 Task: Insert a stacked bar chart into the spreadsheet named "Data".
Action: Mouse pressed left at (157, 215)
Screenshot: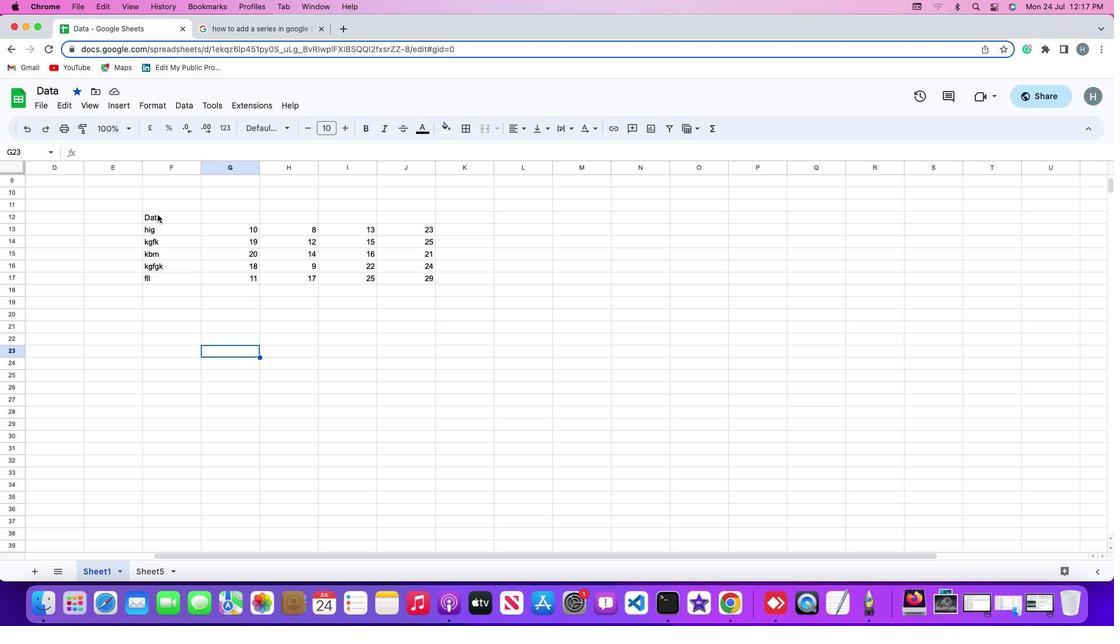 
Action: Mouse pressed left at (157, 215)
Screenshot: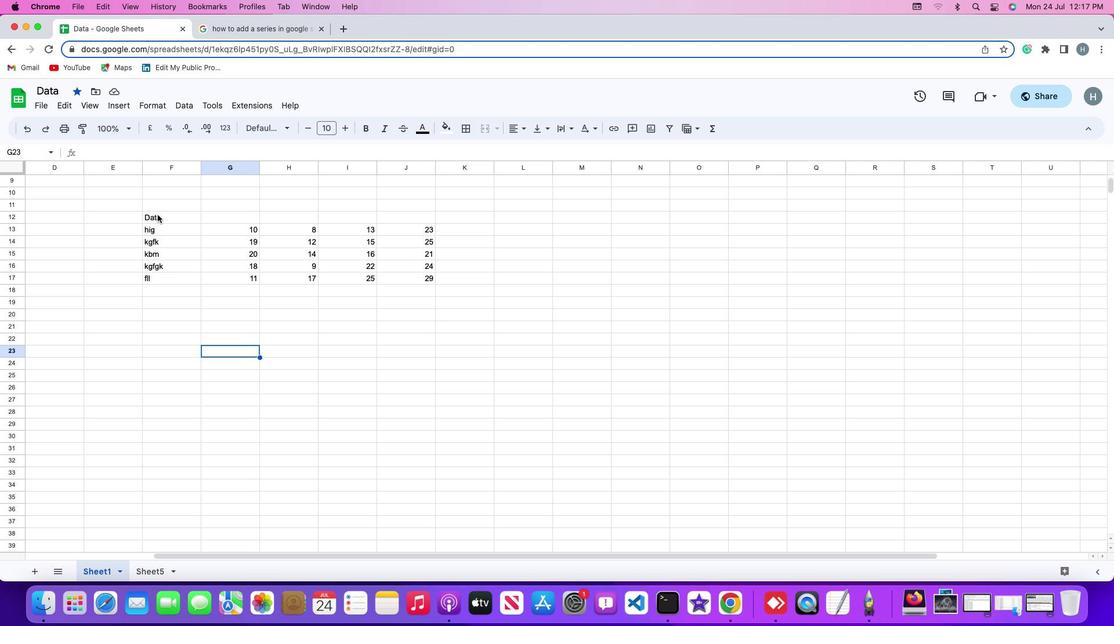 
Action: Mouse moved to (117, 106)
Screenshot: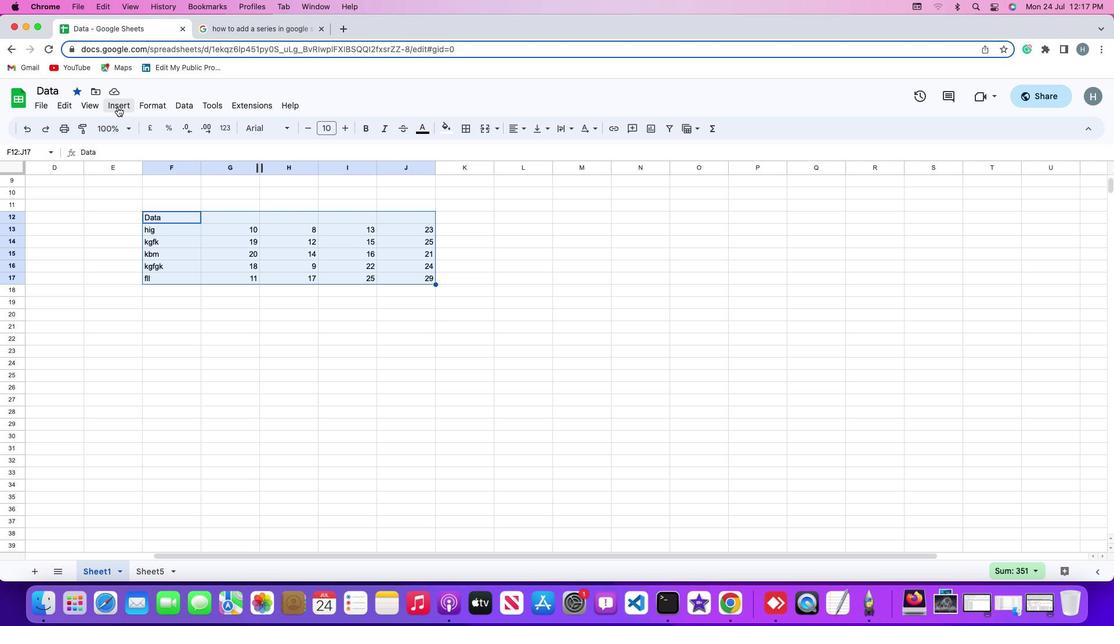 
Action: Mouse pressed left at (117, 106)
Screenshot: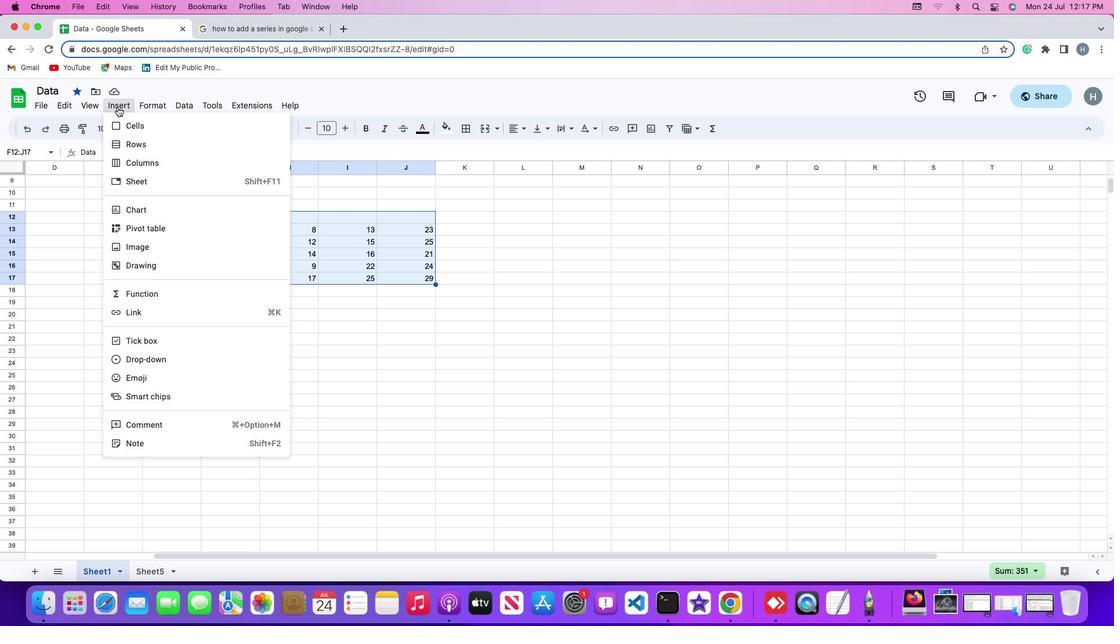
Action: Mouse moved to (147, 205)
Screenshot: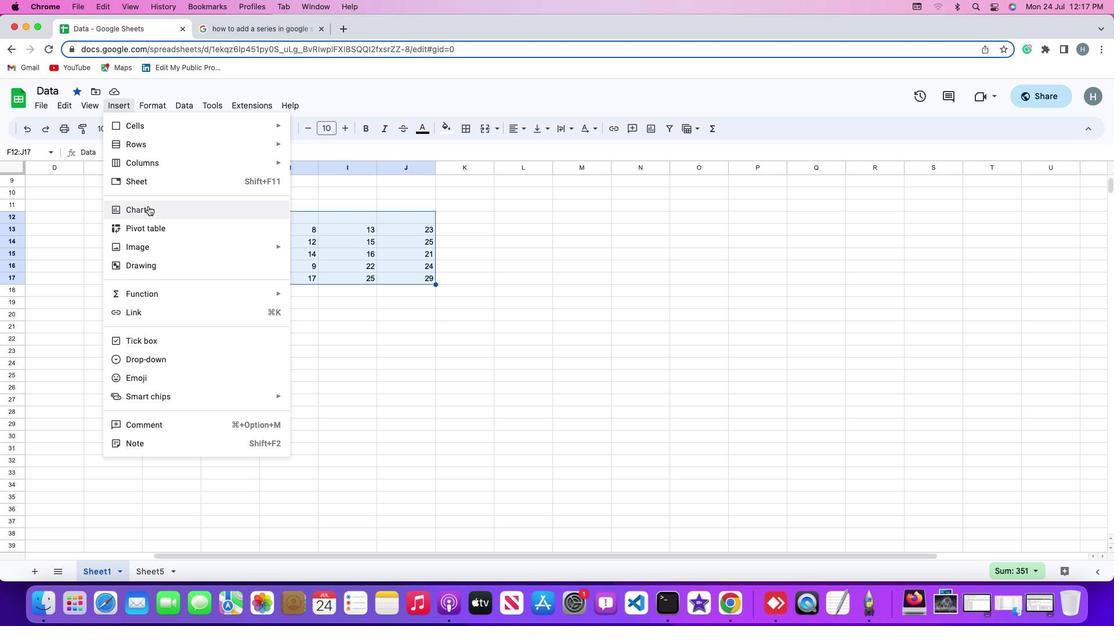 
Action: Mouse pressed left at (147, 205)
Screenshot: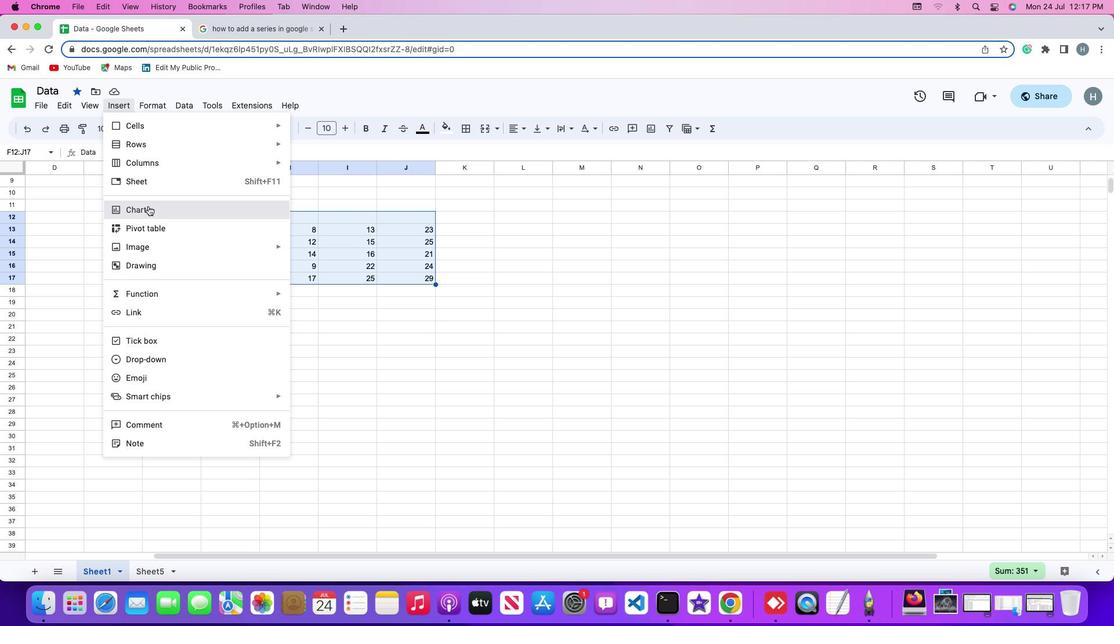 
Action: Mouse moved to (1054, 179)
Screenshot: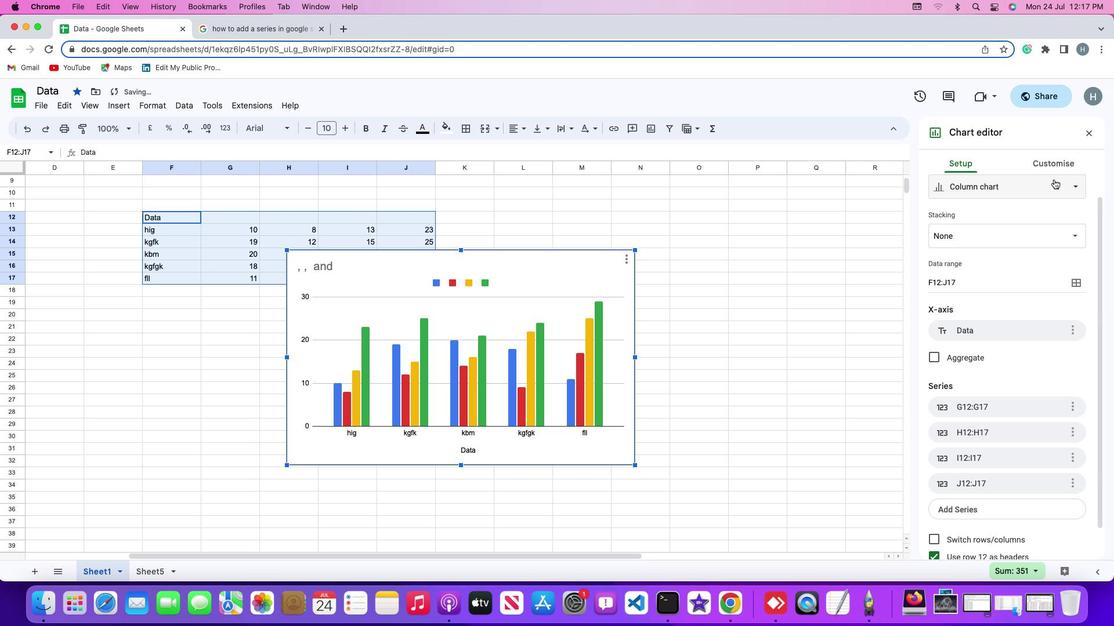
Action: Mouse pressed left at (1054, 179)
Screenshot: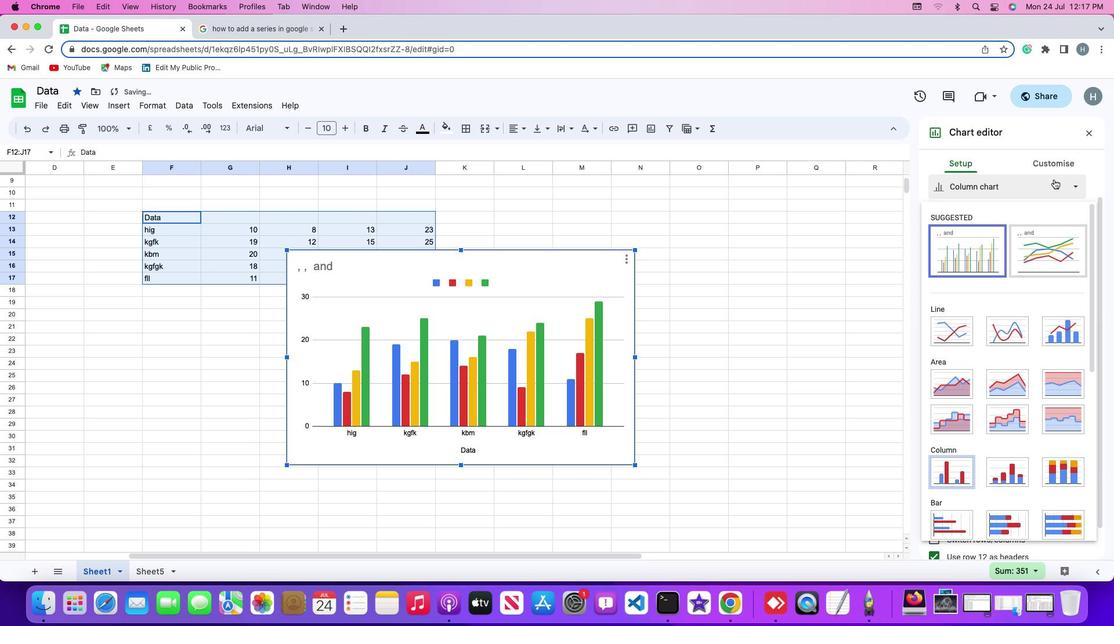 
Action: Mouse moved to (1002, 417)
Screenshot: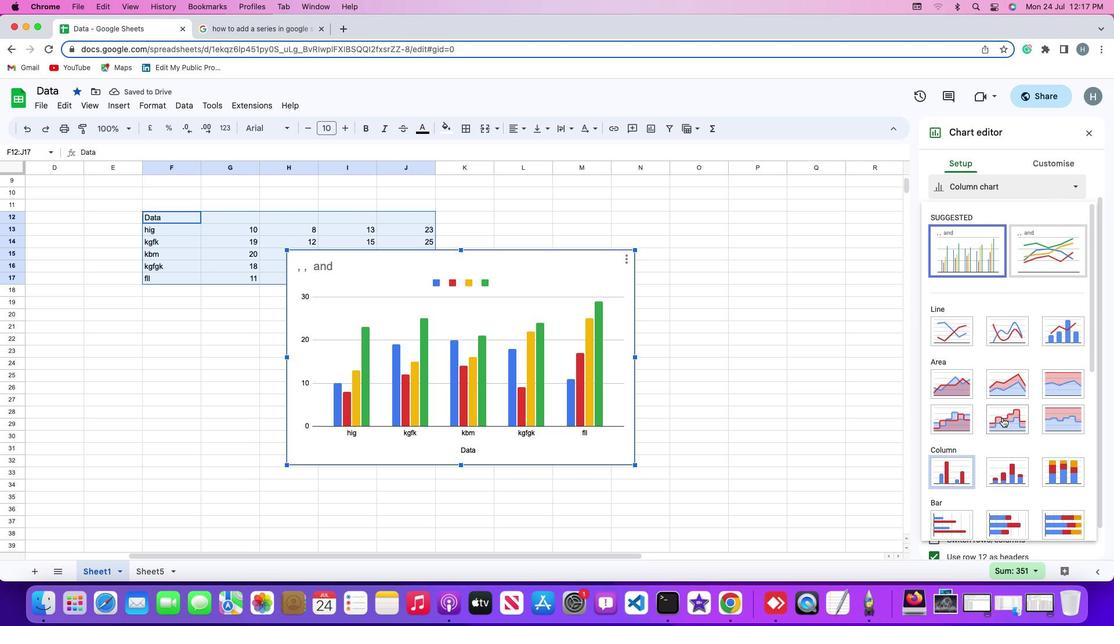 
Action: Mouse scrolled (1002, 417) with delta (0, 0)
Screenshot: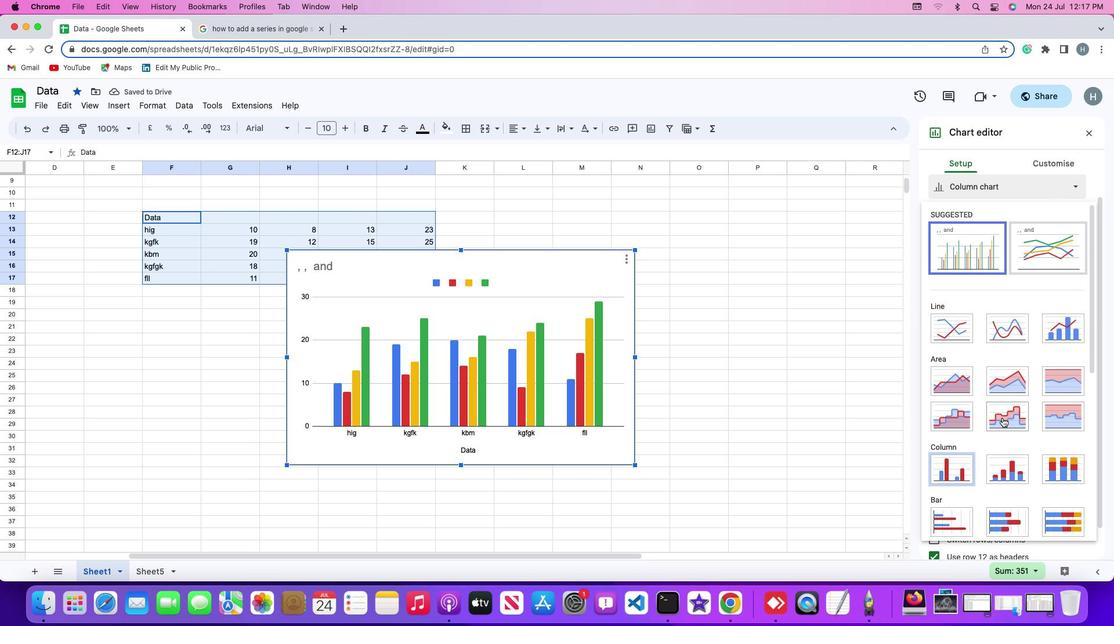 
Action: Mouse scrolled (1002, 417) with delta (0, 0)
Screenshot: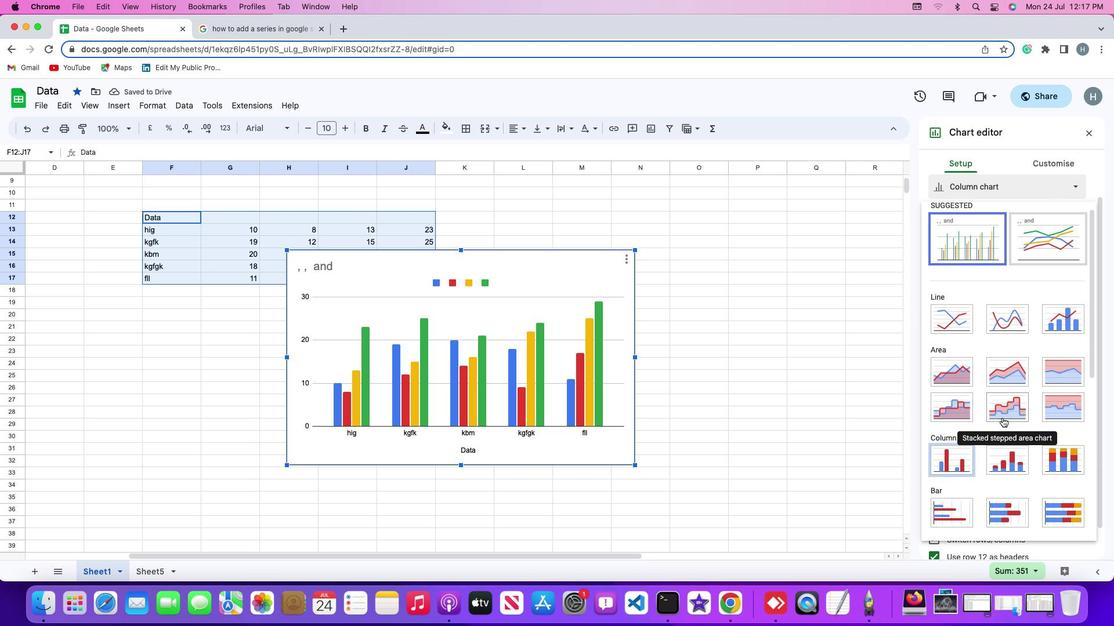 
Action: Mouse scrolled (1002, 417) with delta (0, -1)
Screenshot: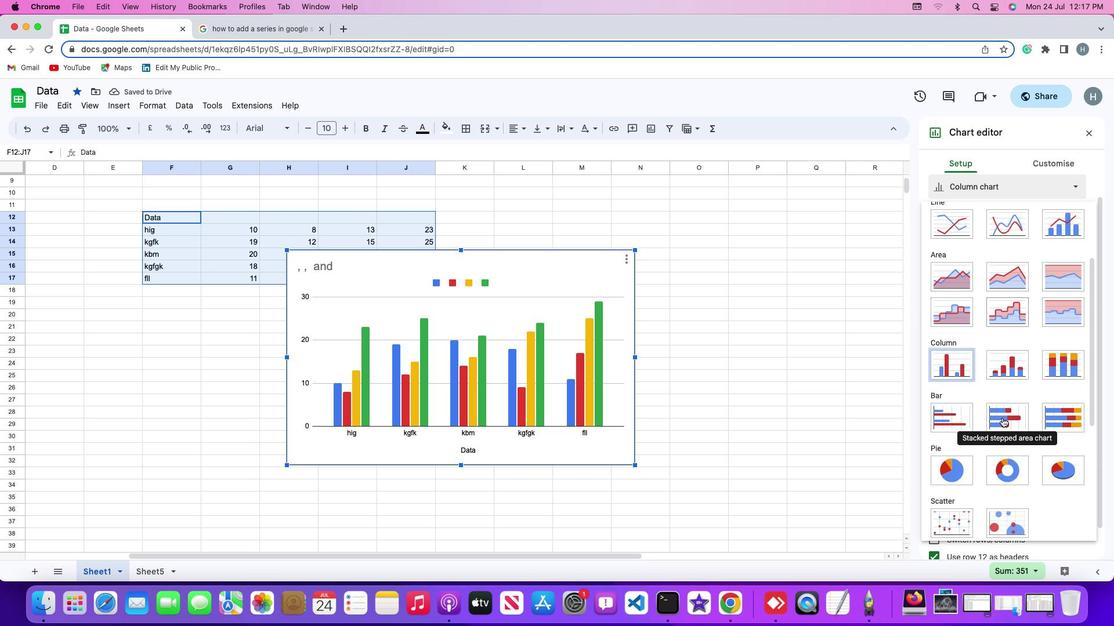 
Action: Mouse scrolled (1002, 417) with delta (0, -2)
Screenshot: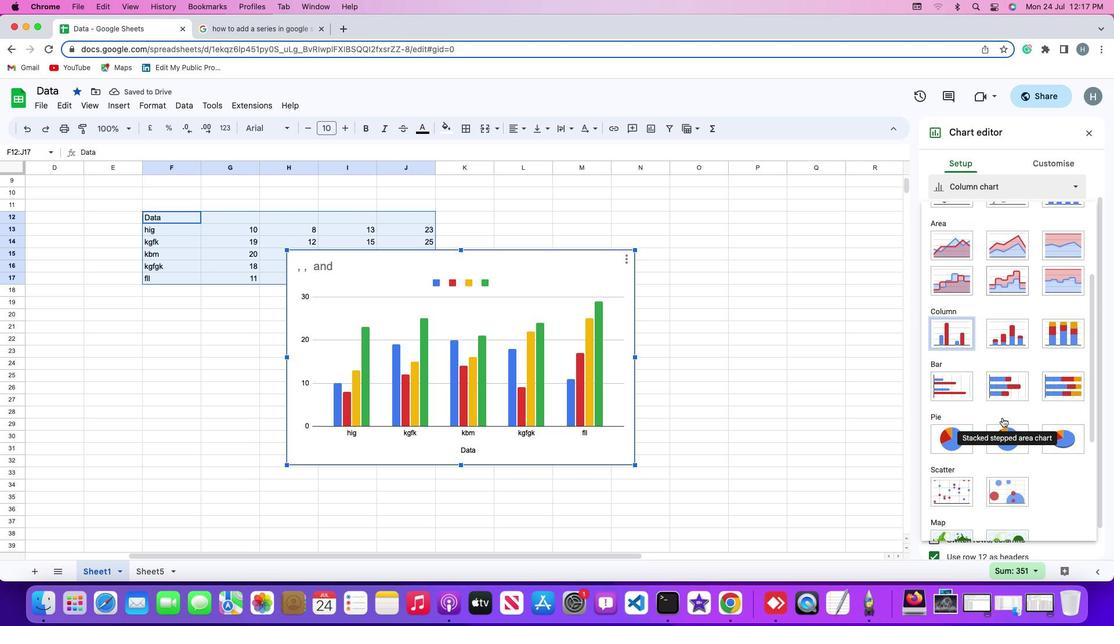 
Action: Mouse scrolled (1002, 417) with delta (0, 0)
Screenshot: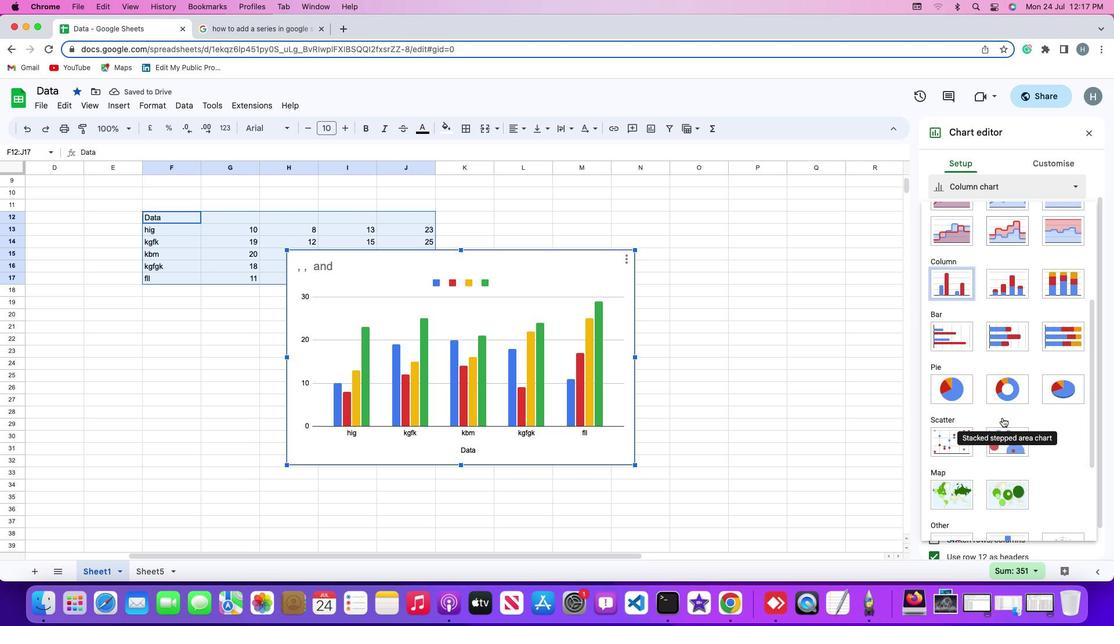 
Action: Mouse scrolled (1002, 417) with delta (0, 0)
Screenshot: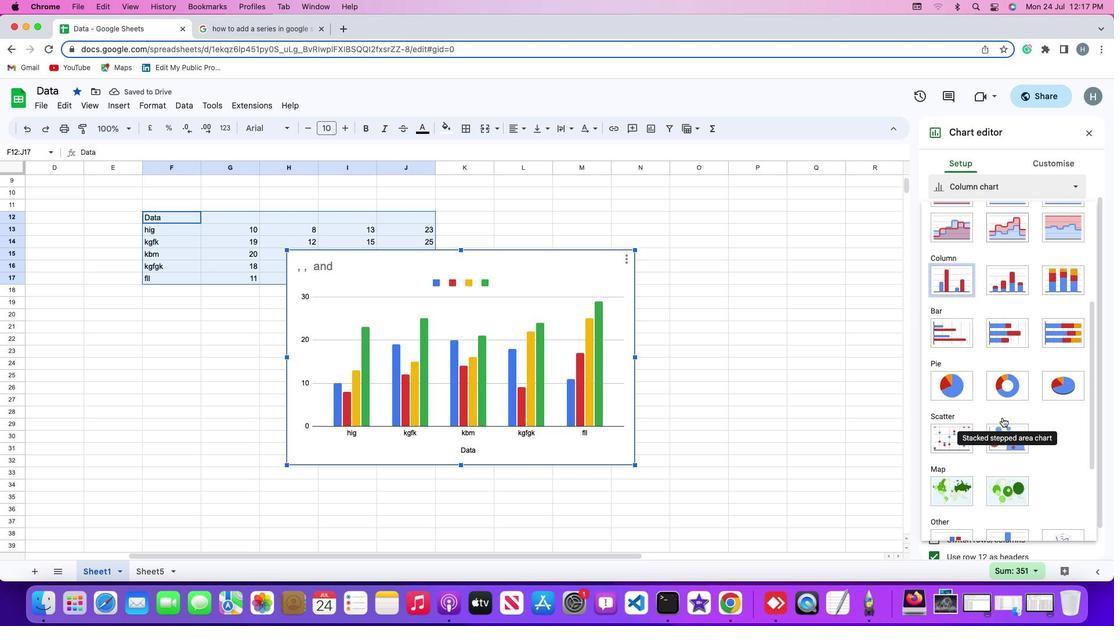 
Action: Mouse moved to (1009, 333)
Screenshot: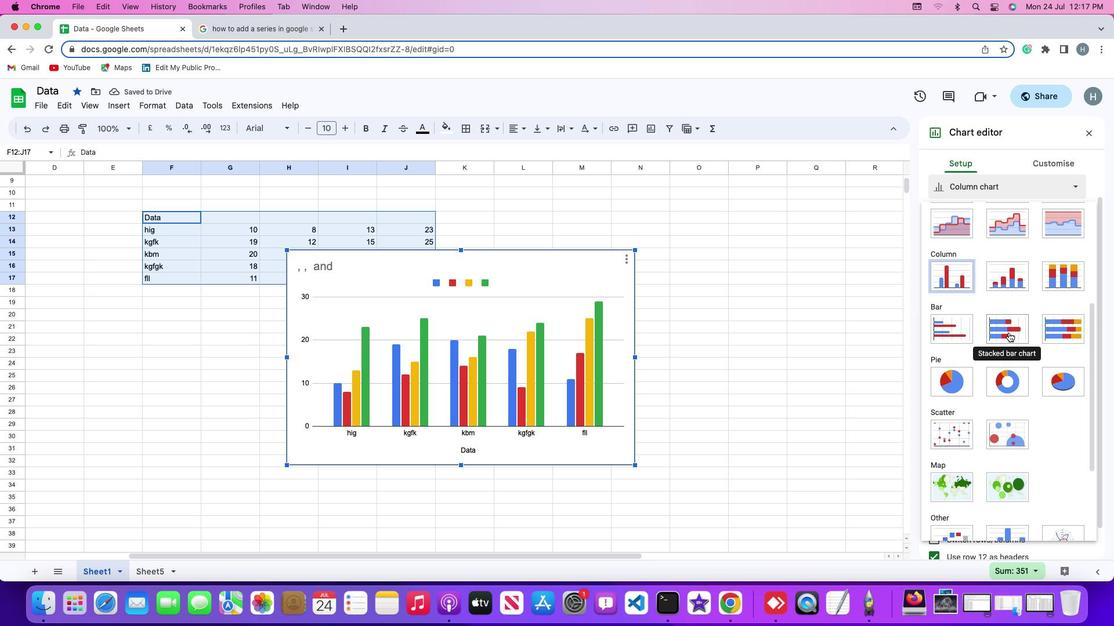 
Action: Mouse pressed left at (1009, 333)
Screenshot: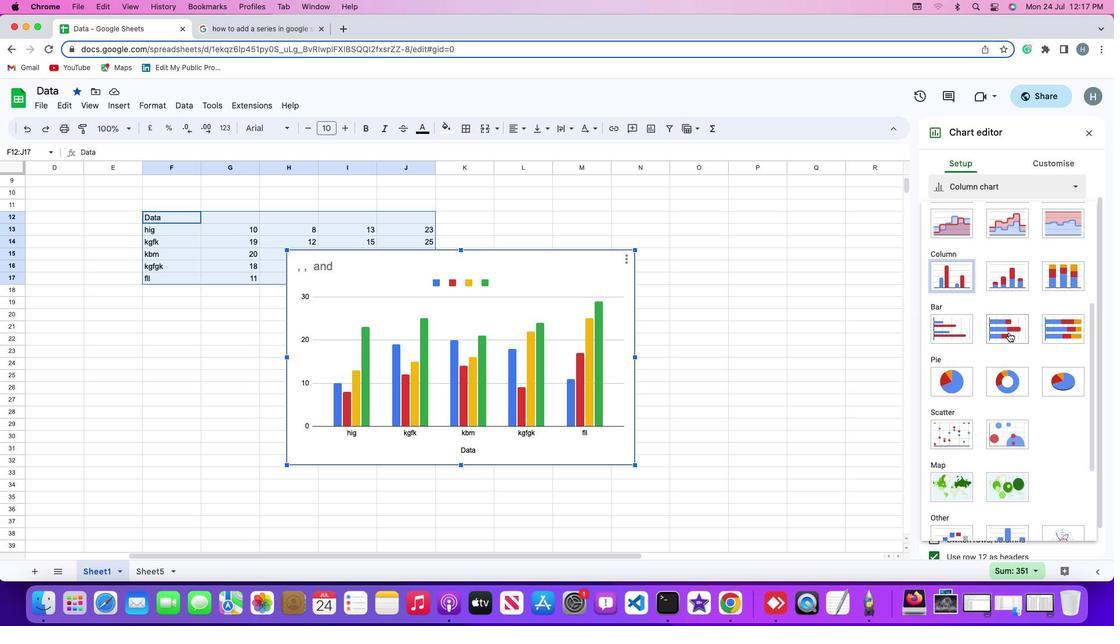 
Action: Mouse moved to (815, 361)
Screenshot: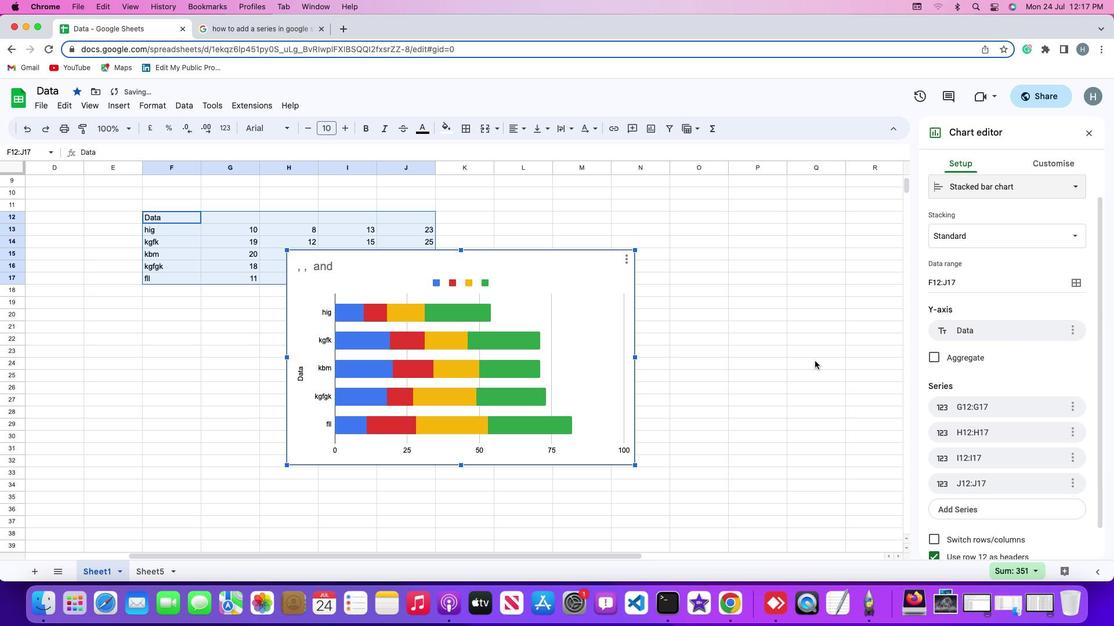 
